Task: Add a signature Hayden King containing With sincere appreciation and gratitude, Hayden King to email address softage.2@softage.net and add a folder Swimming
Action: Mouse moved to (85, 107)
Screenshot: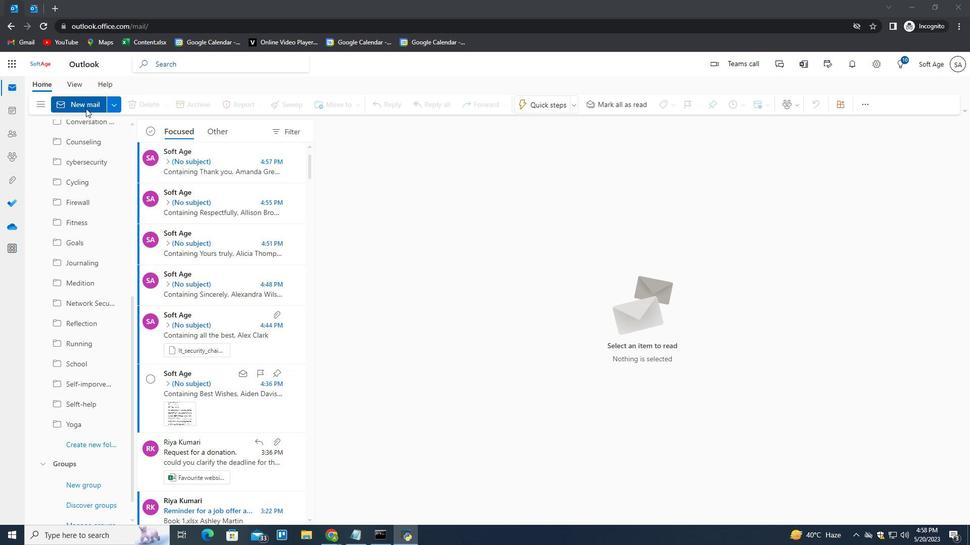 
Action: Mouse pressed left at (85, 107)
Screenshot: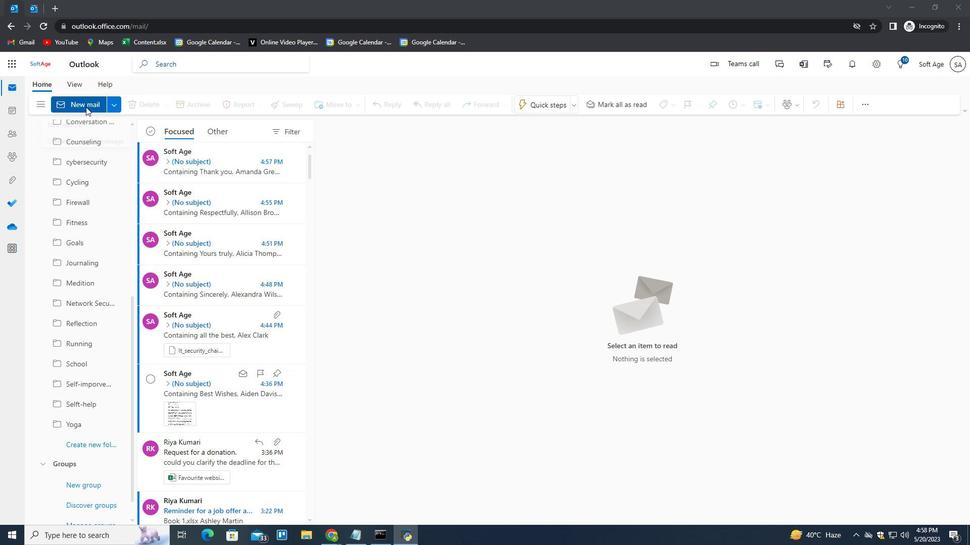 
Action: Mouse moved to (657, 101)
Screenshot: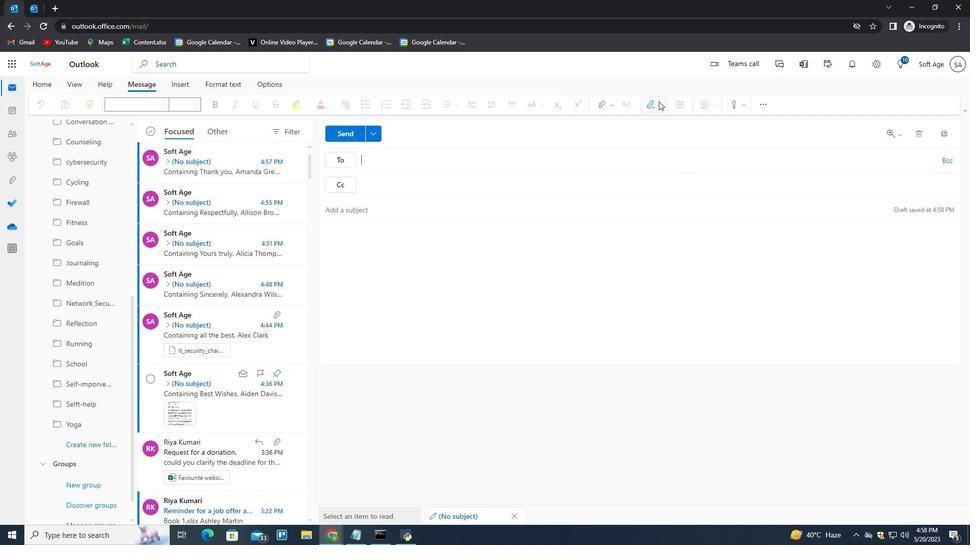 
Action: Mouse pressed left at (657, 101)
Screenshot: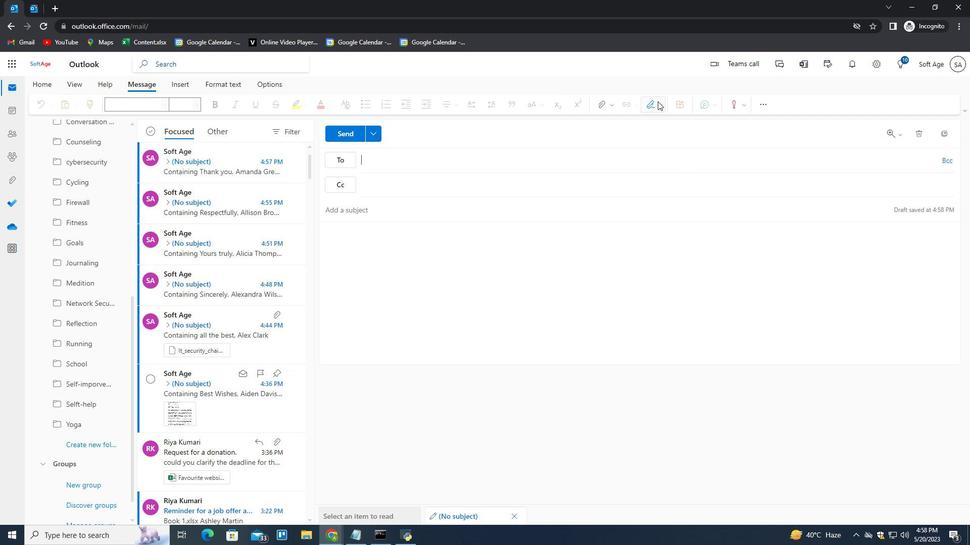 
Action: Mouse moved to (642, 144)
Screenshot: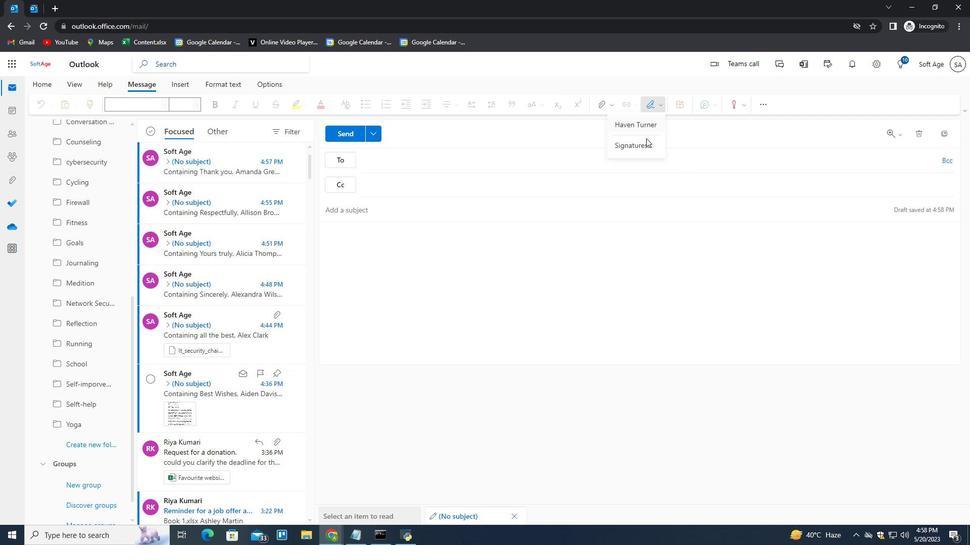 
Action: Mouse pressed left at (642, 144)
Screenshot: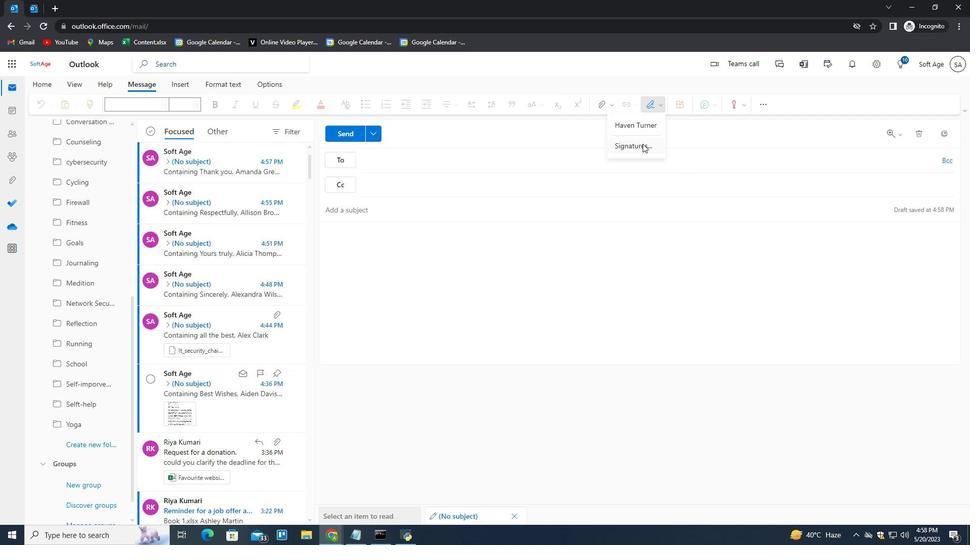 
Action: Mouse moved to (676, 183)
Screenshot: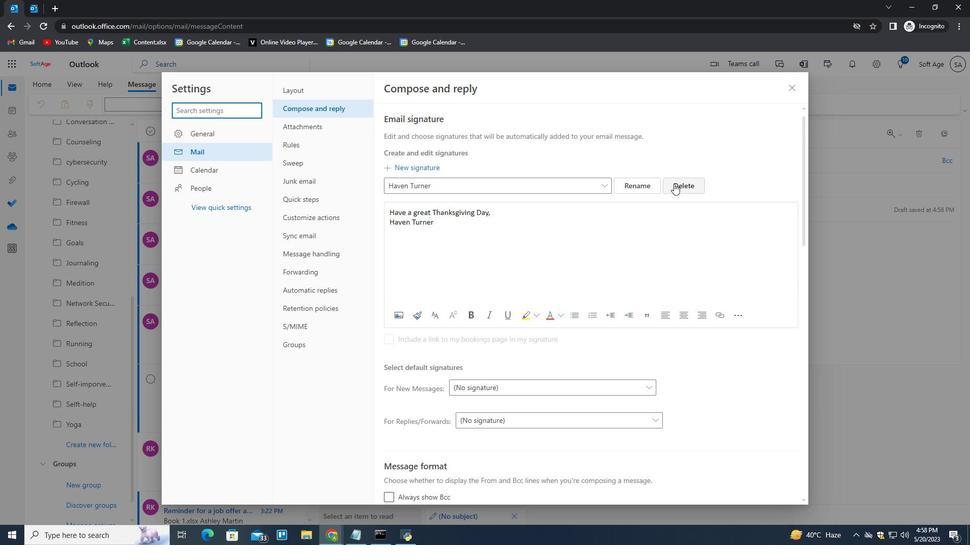 
Action: Mouse pressed left at (676, 183)
Screenshot: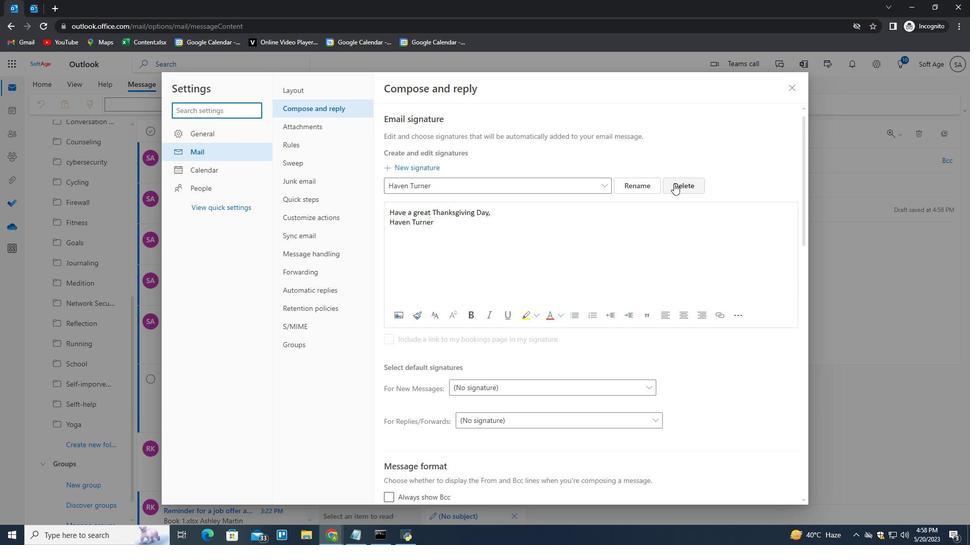 
Action: Mouse moved to (665, 183)
Screenshot: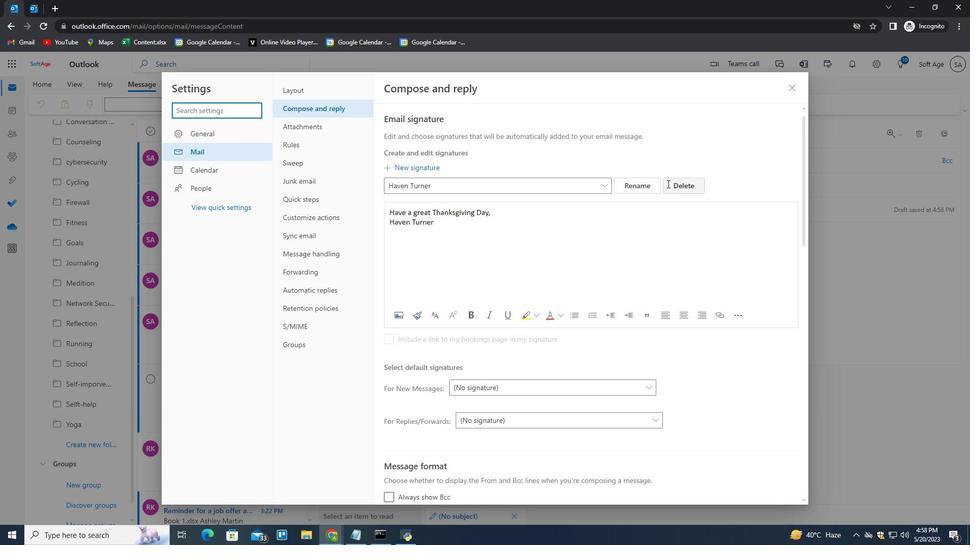 
Action: Mouse pressed left at (665, 183)
Screenshot: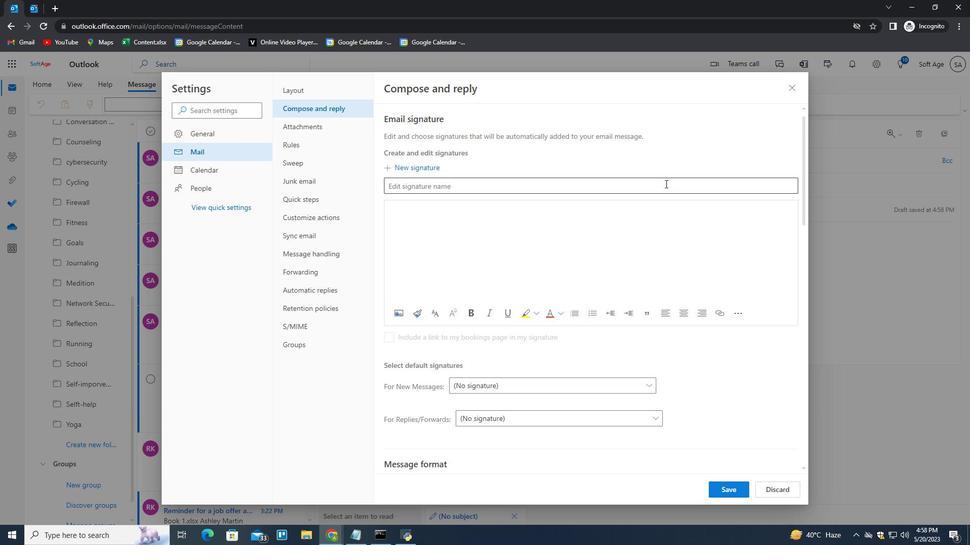 
Action: Key pressed <Key.shift>Hayden<Key.space><Key.shift>King<Key.tab><Key.shift>Hayden<Key.space><Key.shift>King<Key.home><Key.shift>With<Key.space>sincere<Key.space>appreciation<Key.space>and<Key.space>gratitude,<Key.shift_r>"<Key.backspace><Key.shift_r><Key.enter>
Screenshot: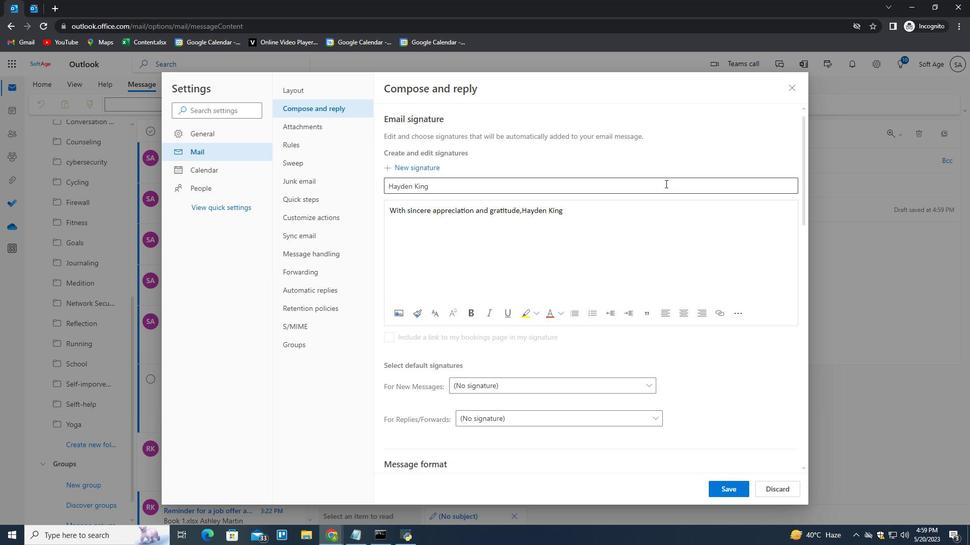 
Action: Mouse moved to (724, 485)
Screenshot: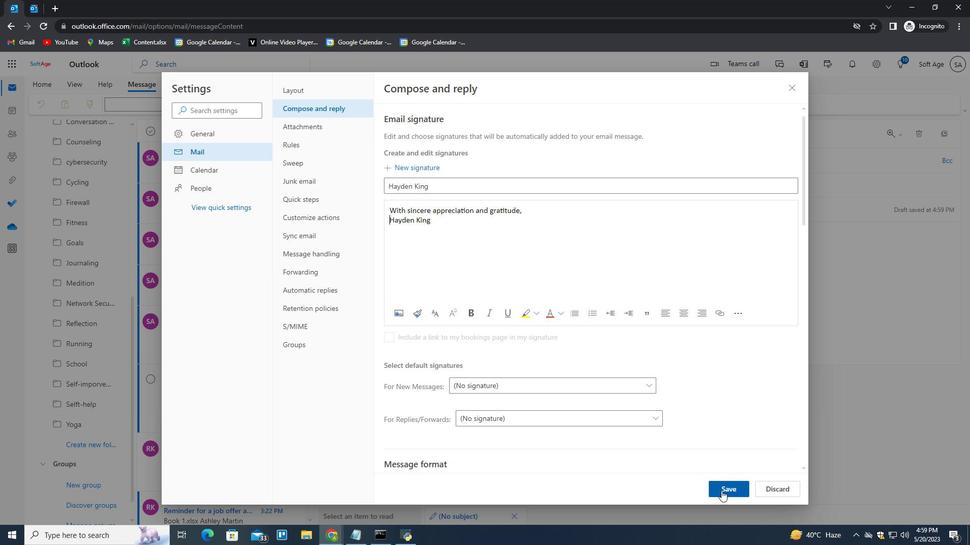 
Action: Mouse pressed left at (724, 485)
Screenshot: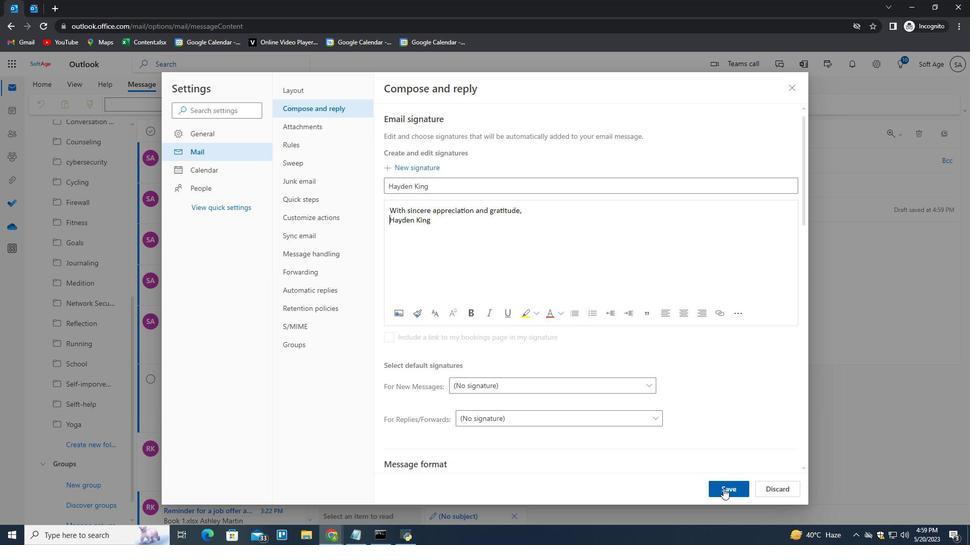 
Action: Mouse moved to (853, 318)
Screenshot: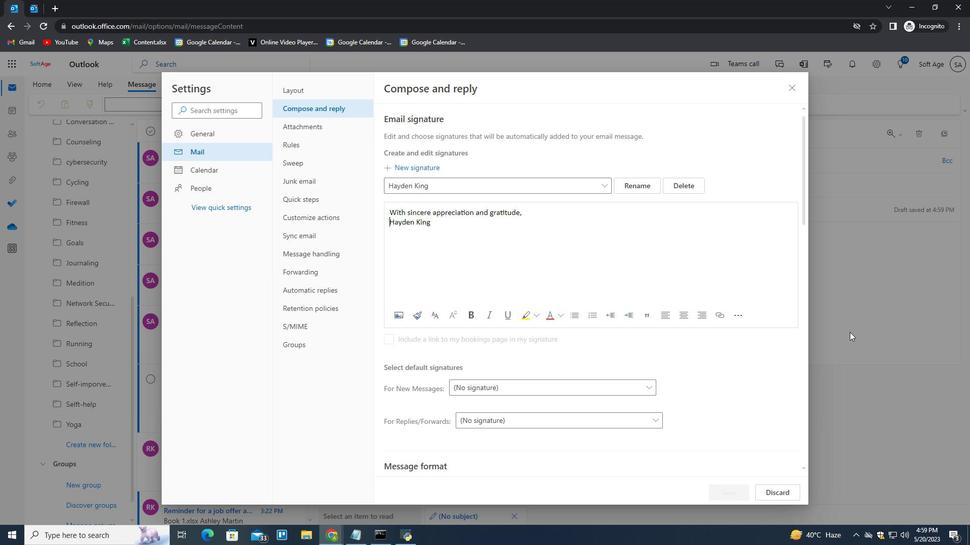 
Action: Mouse pressed left at (853, 318)
Screenshot: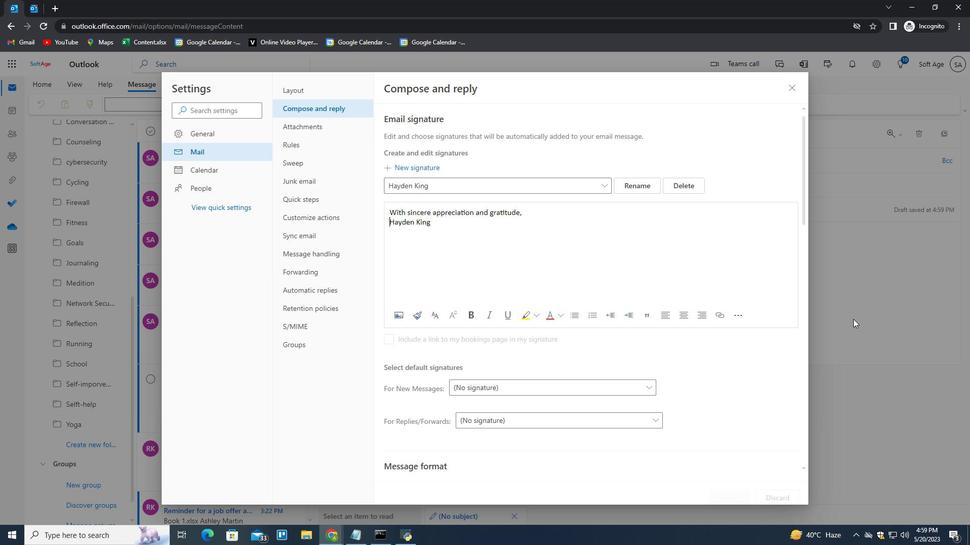 
Action: Mouse moved to (656, 107)
Screenshot: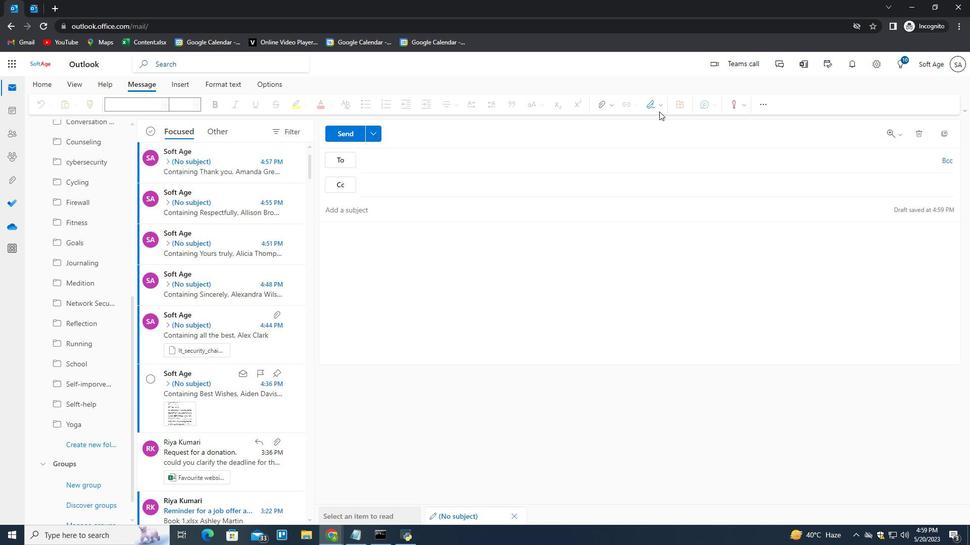
Action: Mouse pressed left at (656, 107)
Screenshot: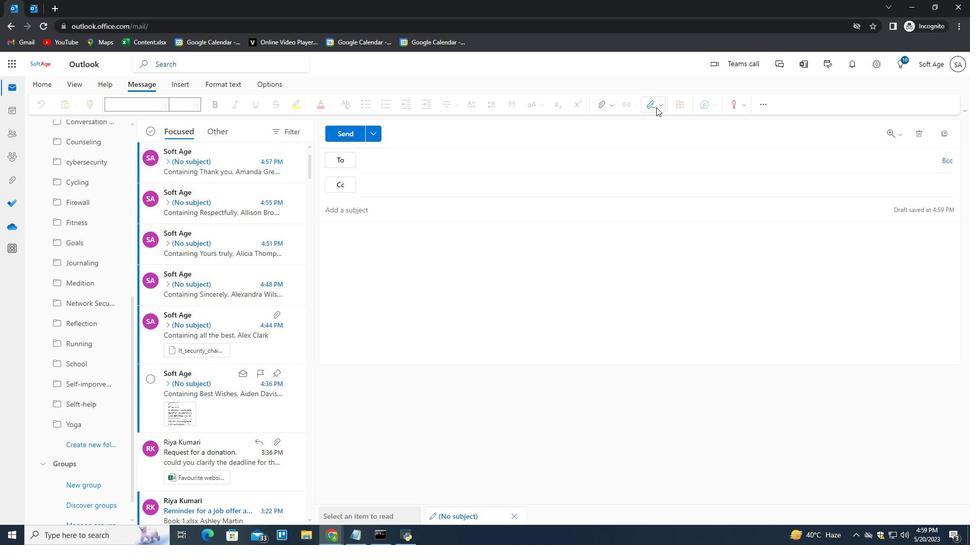 
Action: Mouse moved to (644, 125)
Screenshot: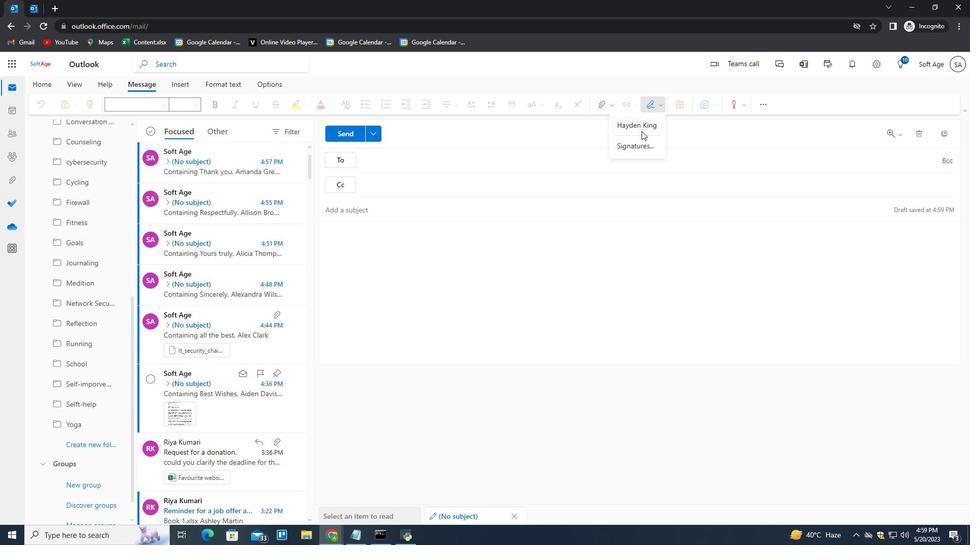 
Action: Mouse pressed left at (644, 125)
Screenshot: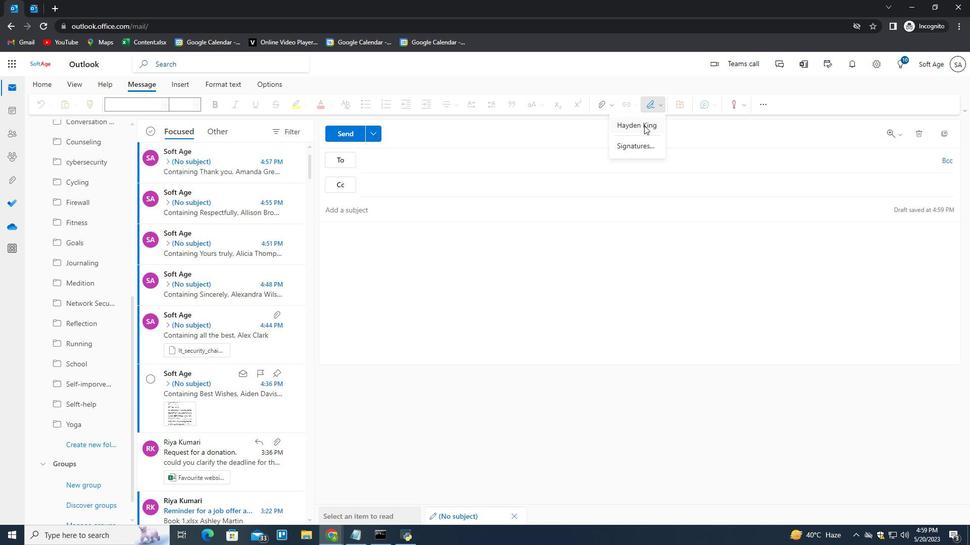 
Action: Mouse moved to (393, 159)
Screenshot: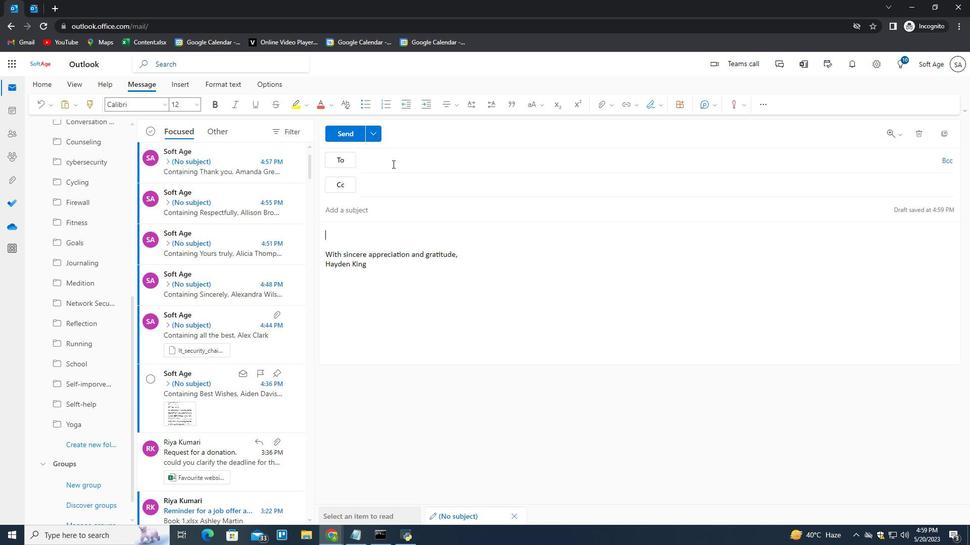 
Action: Mouse pressed left at (393, 159)
Screenshot: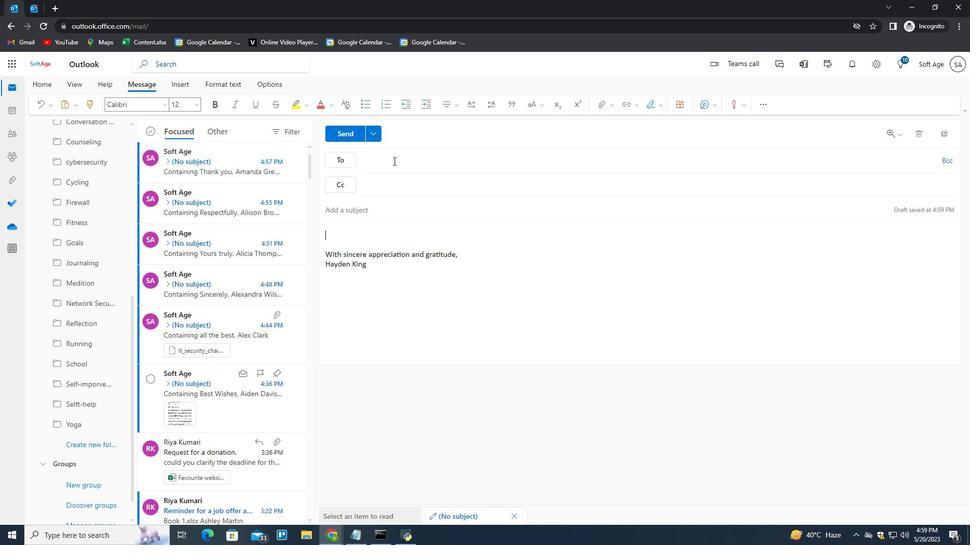 
Action: Mouse moved to (393, 159)
Screenshot: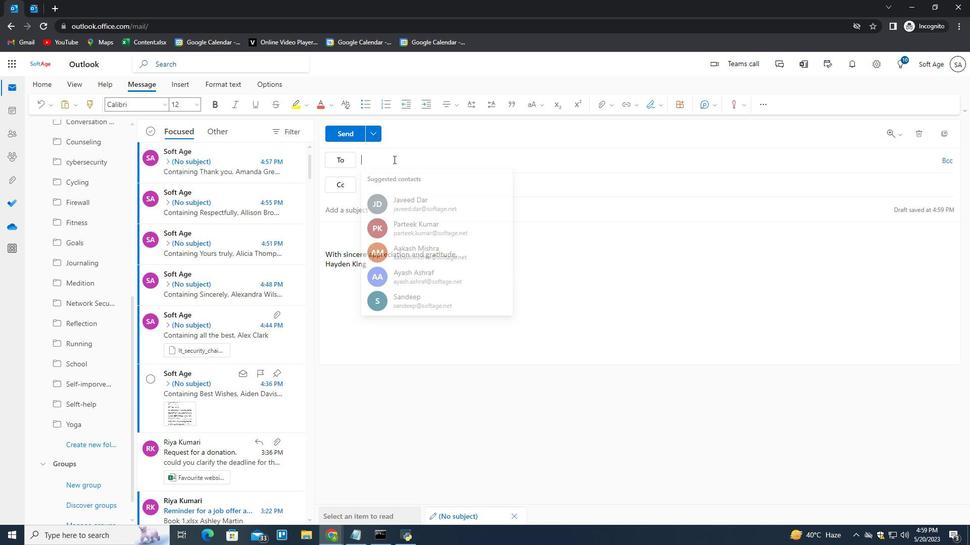 
Action: Key pressed softage.2<Key.shift>@softage.net<Key.enter>
Screenshot: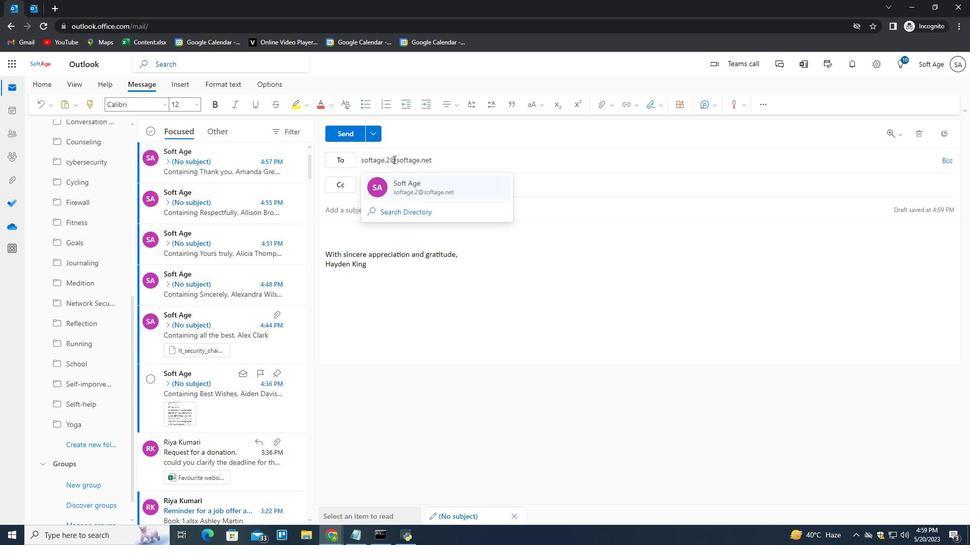 
Action: Mouse moved to (81, 444)
Screenshot: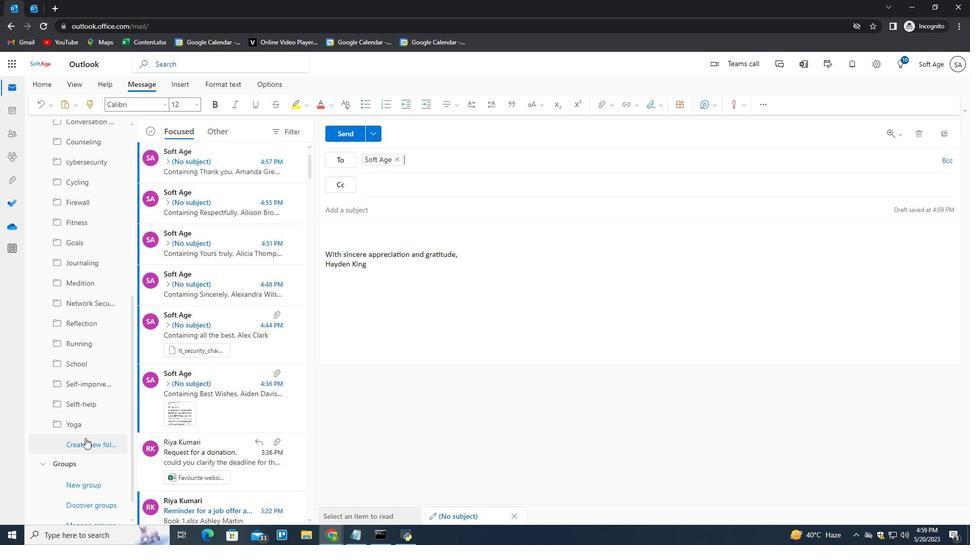
Action: Mouse pressed left at (81, 444)
Screenshot: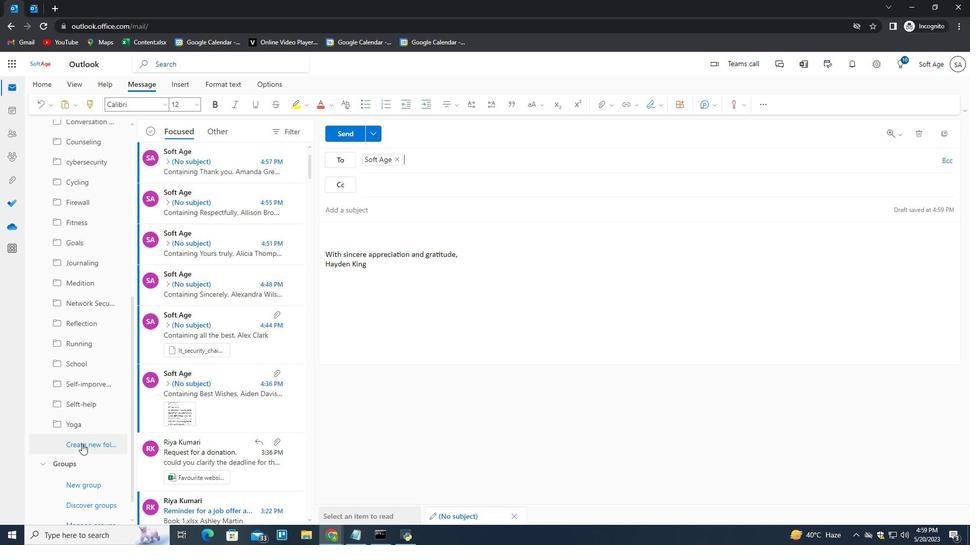 
Action: Key pressed s
Screenshot: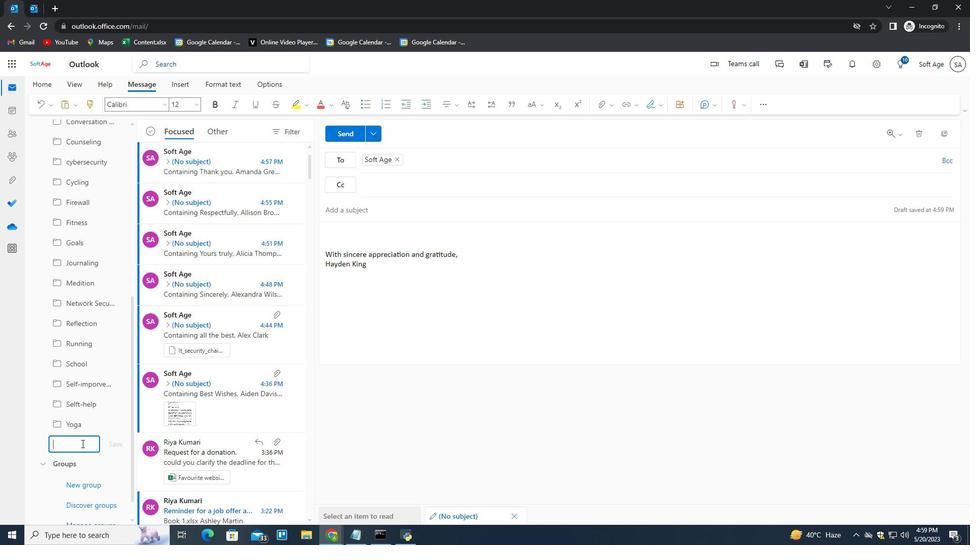 
Action: Mouse moved to (81, 445)
Screenshot: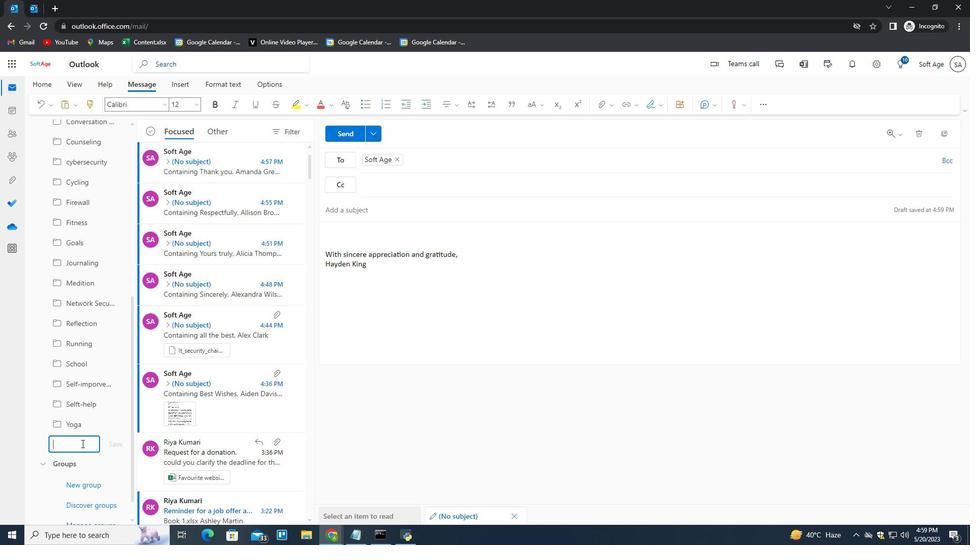 
Action: Key pressed wimming<Key.enter>
Screenshot: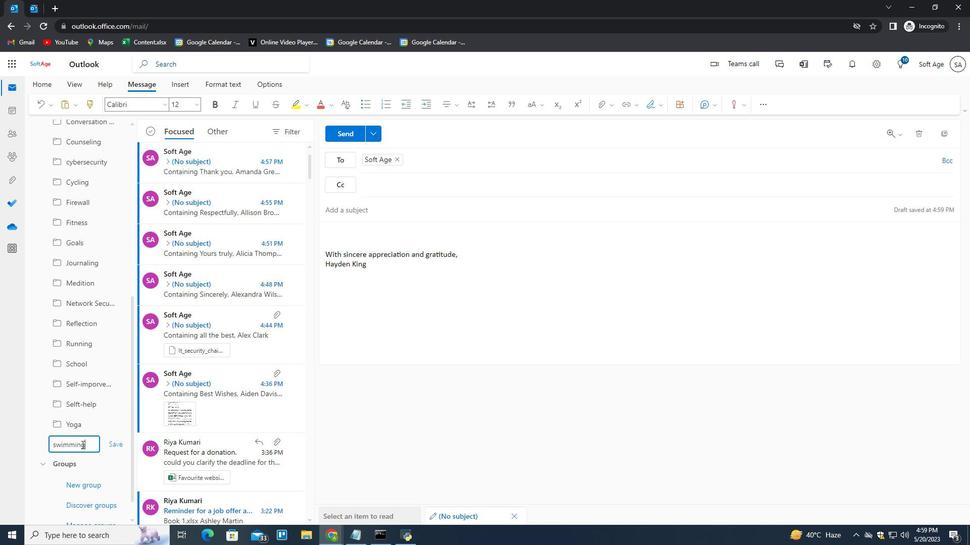 
